 Task: Sort the boards by "Alphabetically A-Z".
Action: Mouse pressed left at (602, 356)
Screenshot: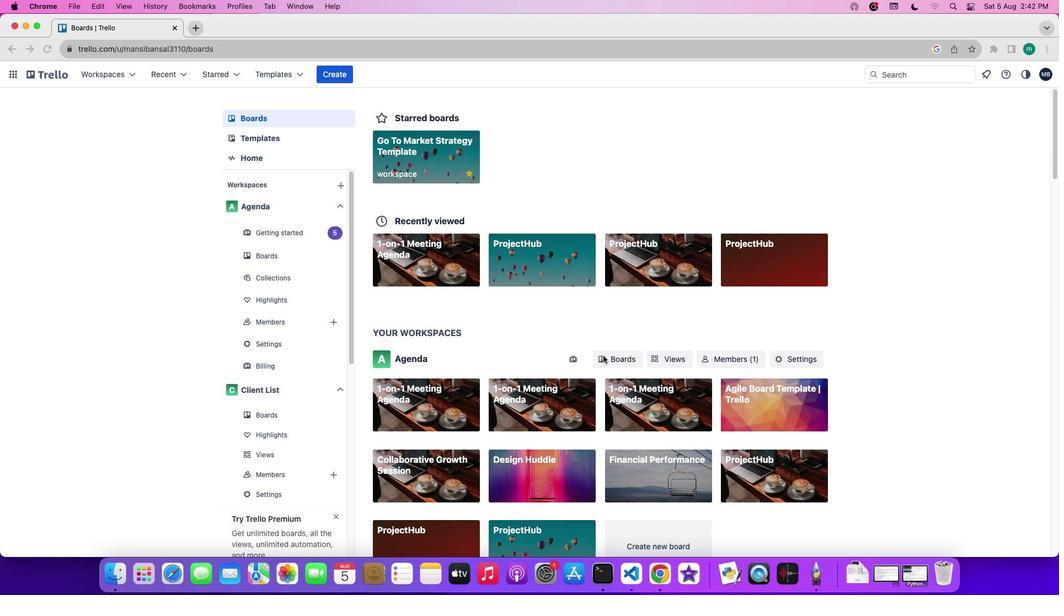 
Action: Mouse pressed left at (602, 356)
Screenshot: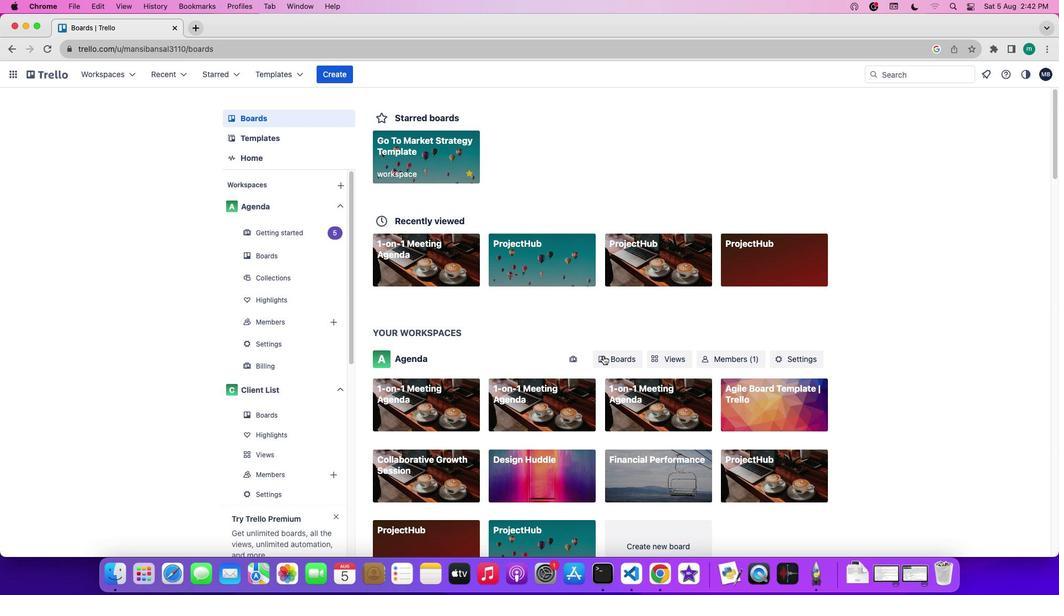 
Action: Mouse moved to (253, 276)
Screenshot: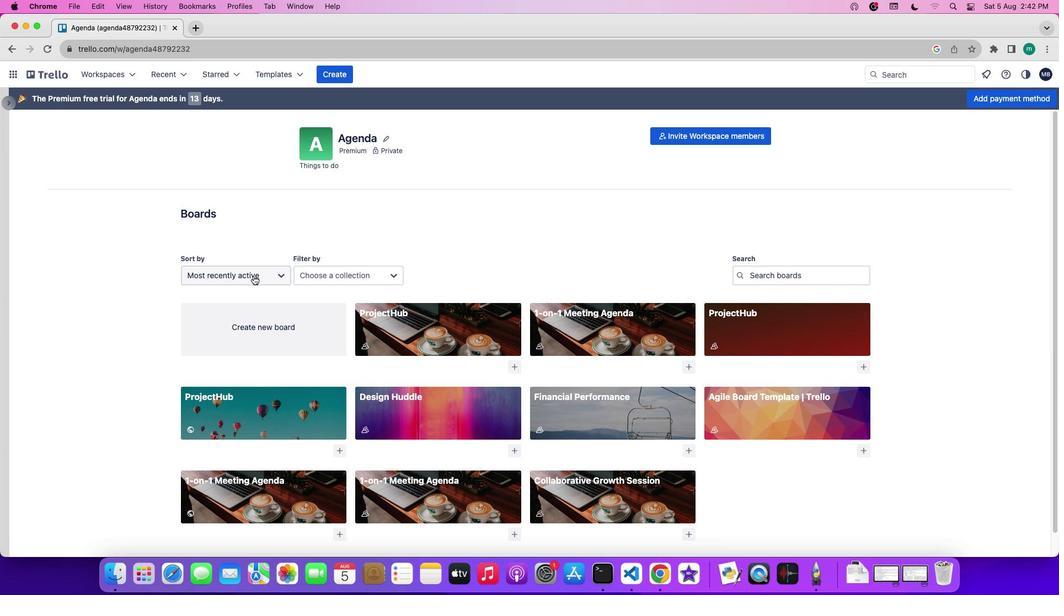 
Action: Mouse pressed left at (253, 276)
Screenshot: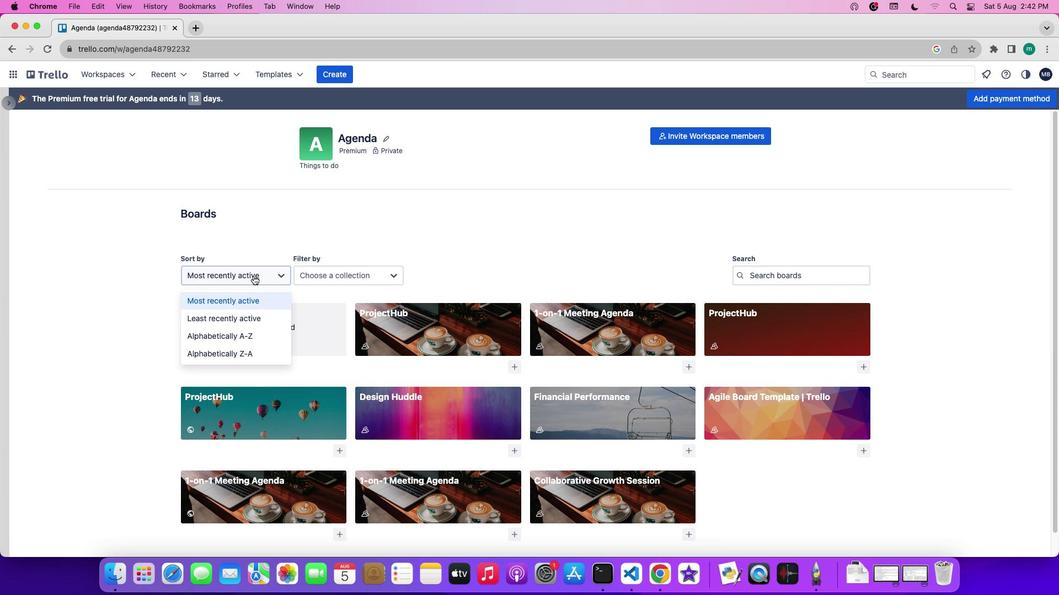 
Action: Mouse moved to (243, 332)
Screenshot: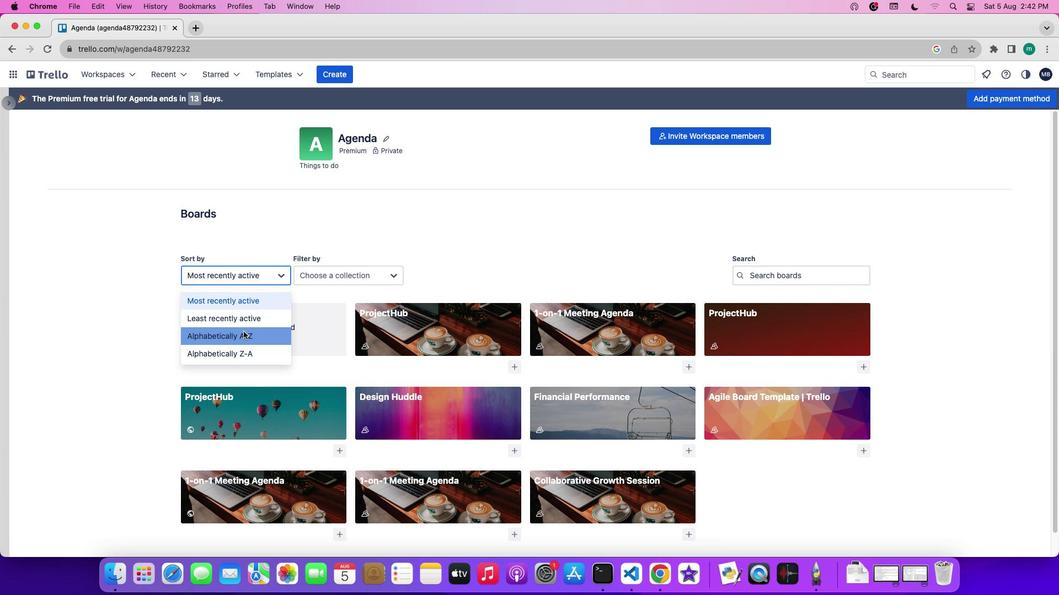 
Action: Mouse pressed left at (243, 332)
Screenshot: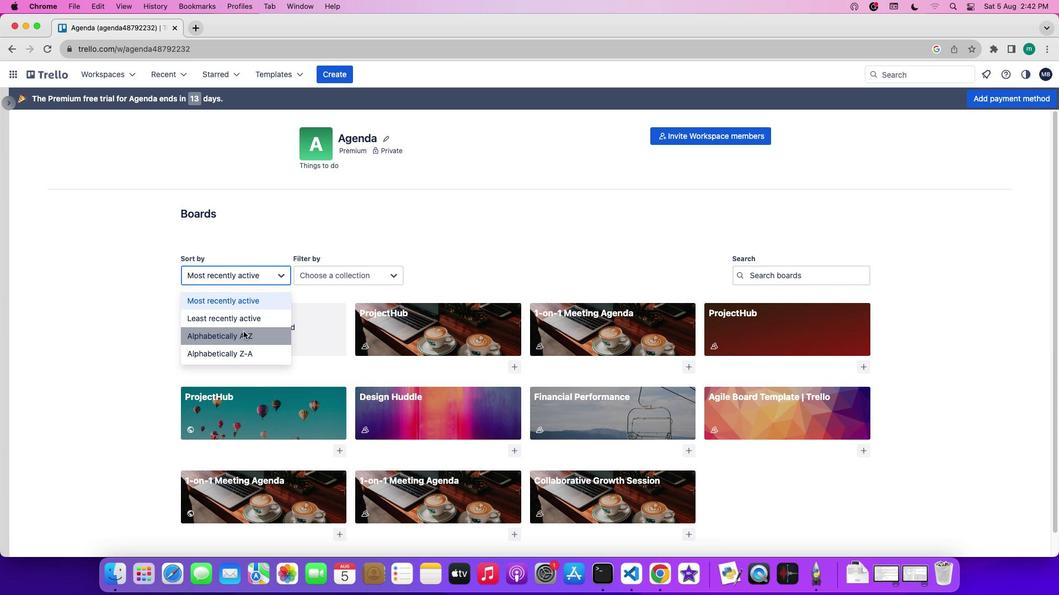 
